 Task: Add the task  Create a data backup and recovery plan for a company's IT infrastructure to the section Agile Aces in the project AdvantEdge and add a Due Date to the respective task as 2024/04/17
Action: Mouse moved to (81, 305)
Screenshot: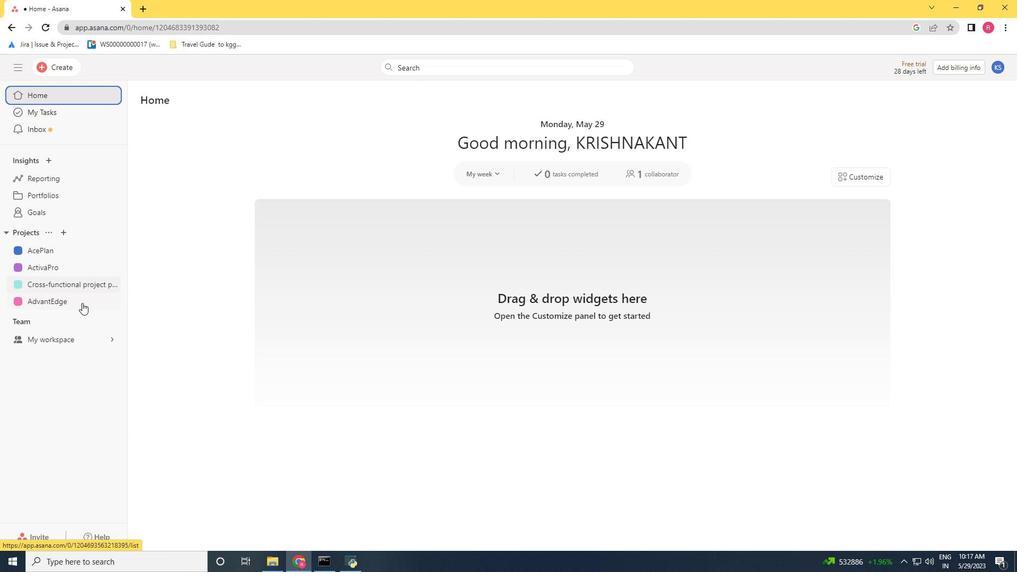 
Action: Mouse pressed left at (81, 305)
Screenshot: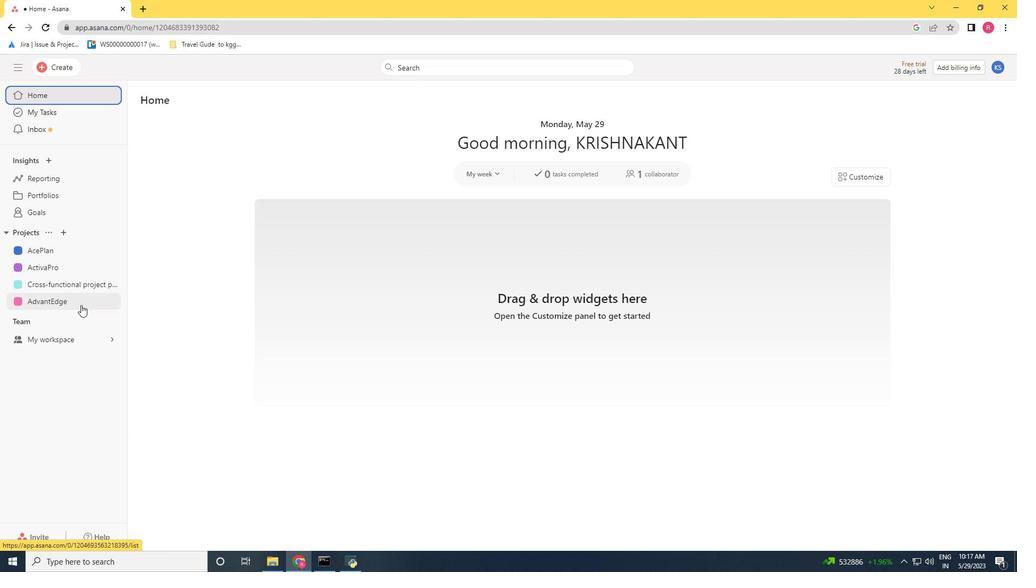 
Action: Mouse moved to (444, 387)
Screenshot: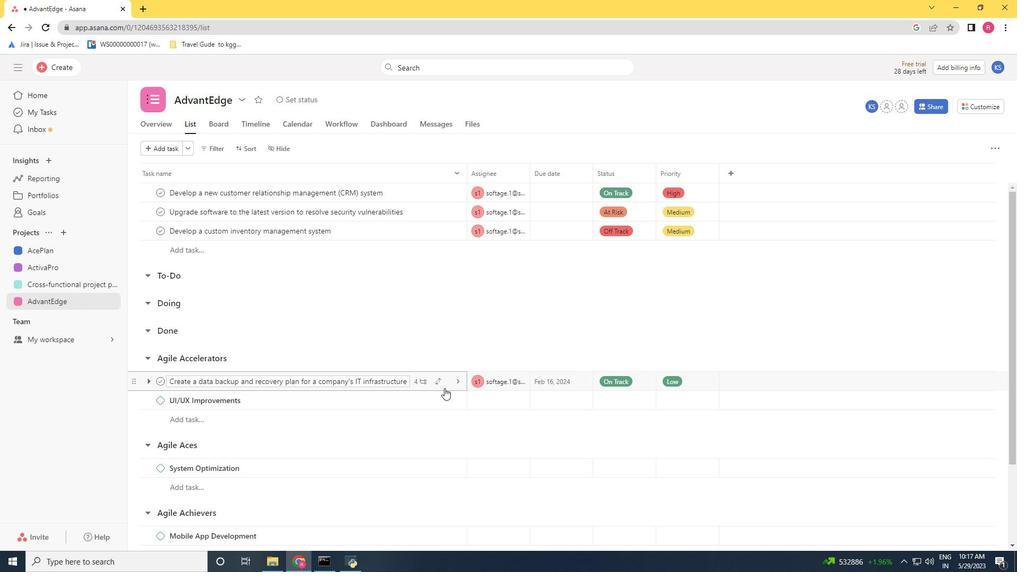 
Action: Mouse pressed left at (444, 387)
Screenshot: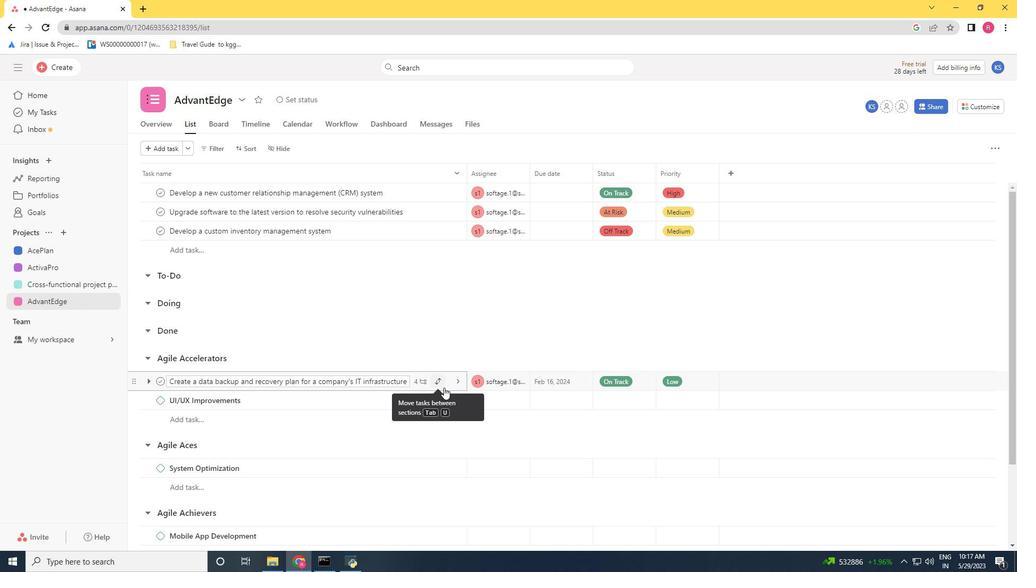 
Action: Mouse moved to (408, 323)
Screenshot: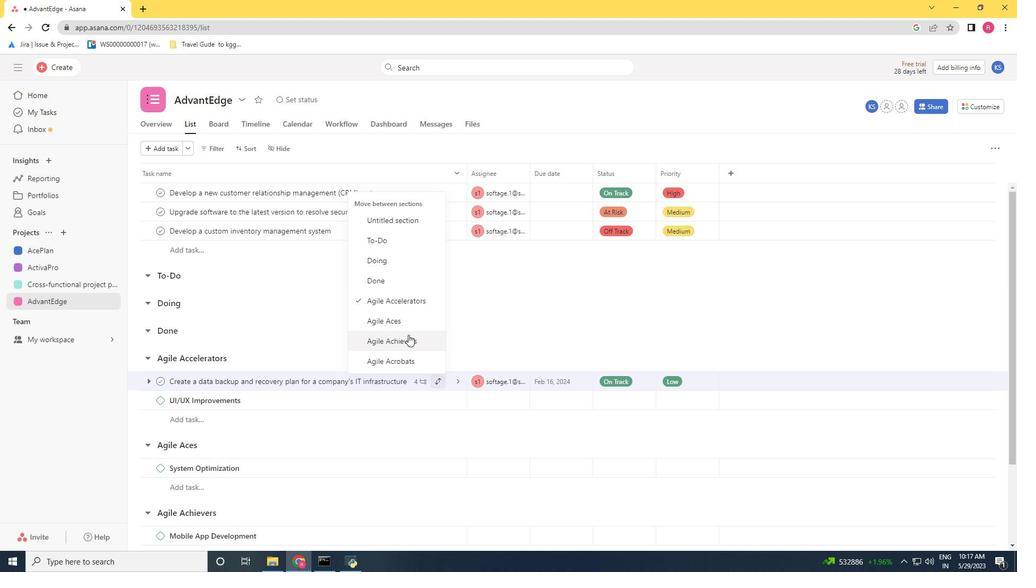 
Action: Mouse pressed left at (408, 323)
Screenshot: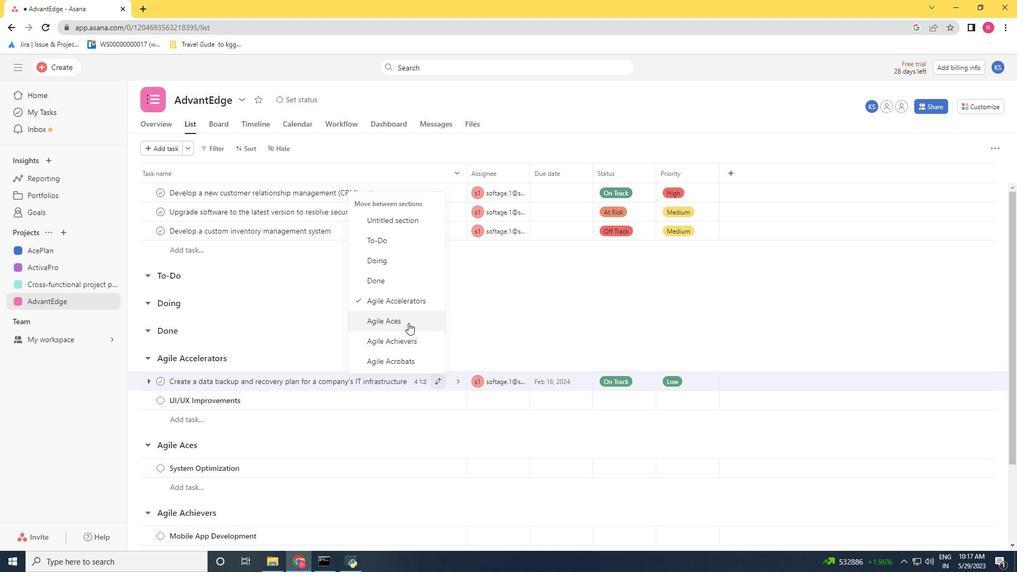 
Action: Mouse moved to (191, 430)
Screenshot: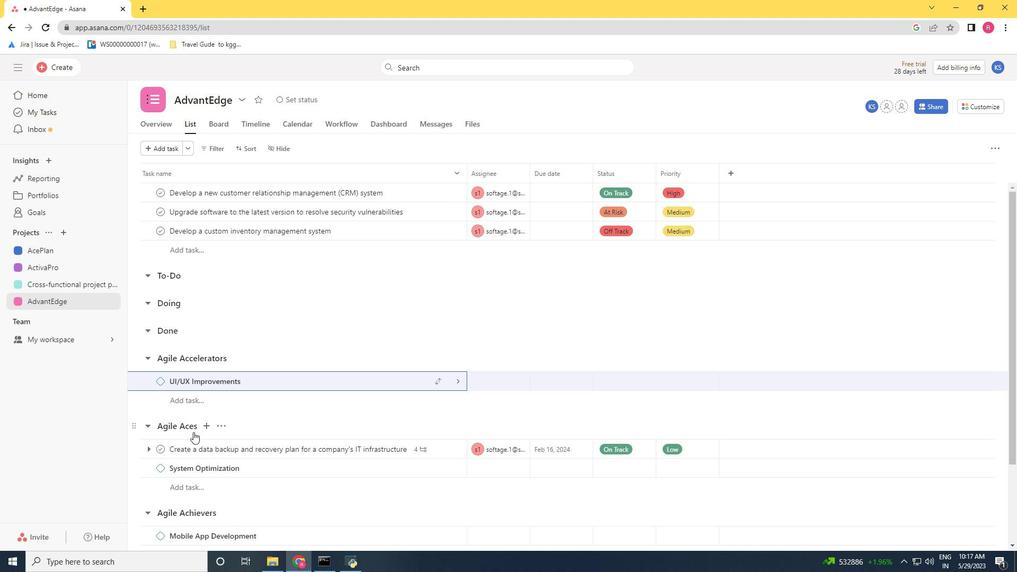 
Action: Mouse pressed left at (191, 430)
Screenshot: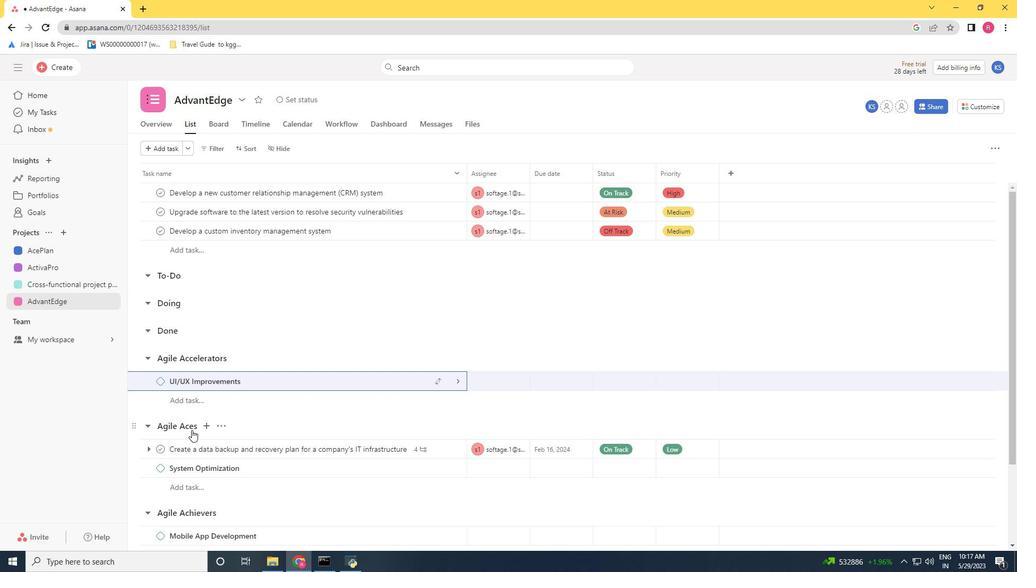 
Action: Mouse moved to (576, 452)
Screenshot: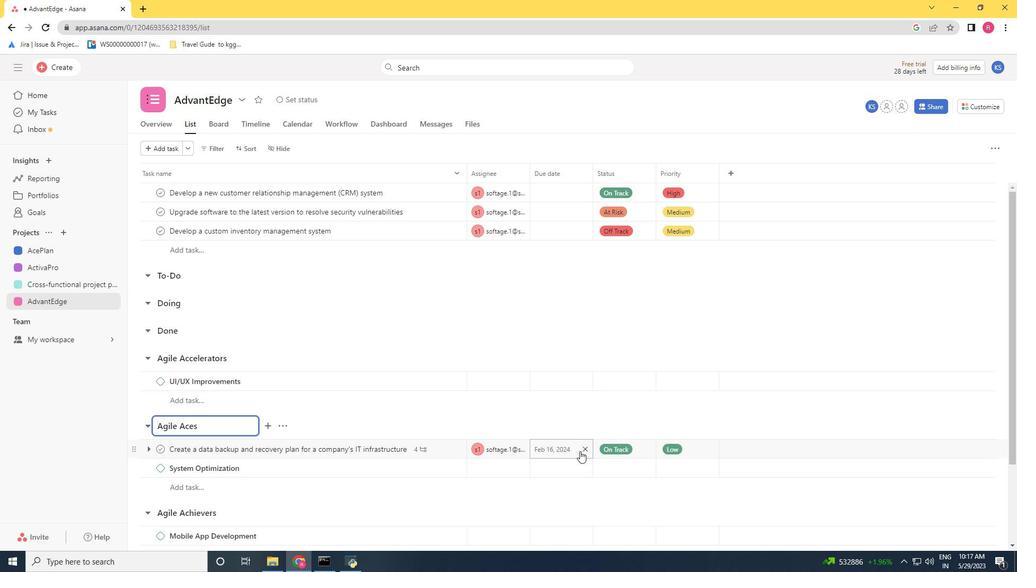 
Action: Mouse pressed left at (576, 452)
Screenshot: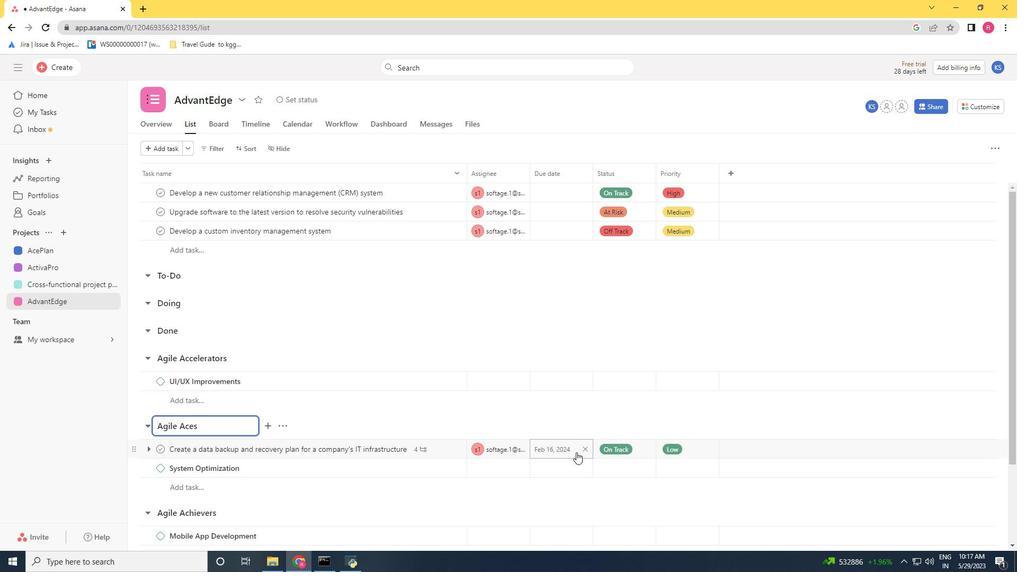 
Action: Mouse moved to (668, 276)
Screenshot: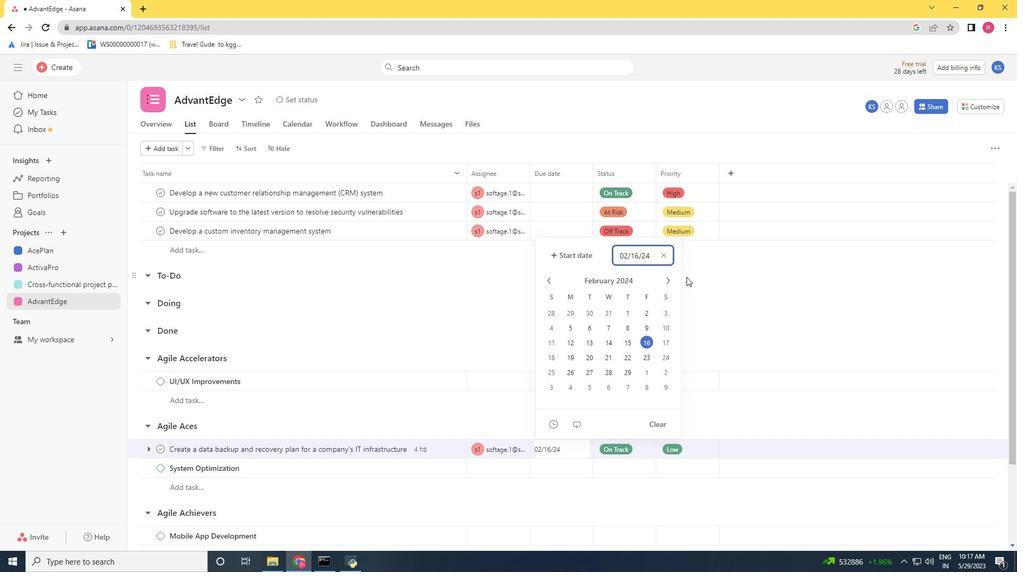 
Action: Mouse pressed left at (668, 276)
Screenshot: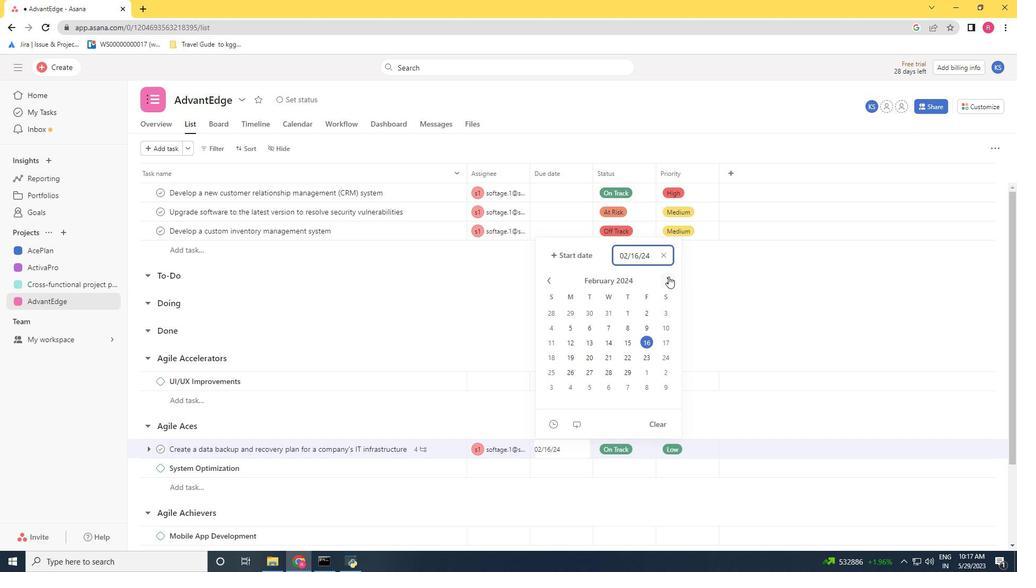 
Action: Mouse pressed left at (668, 276)
Screenshot: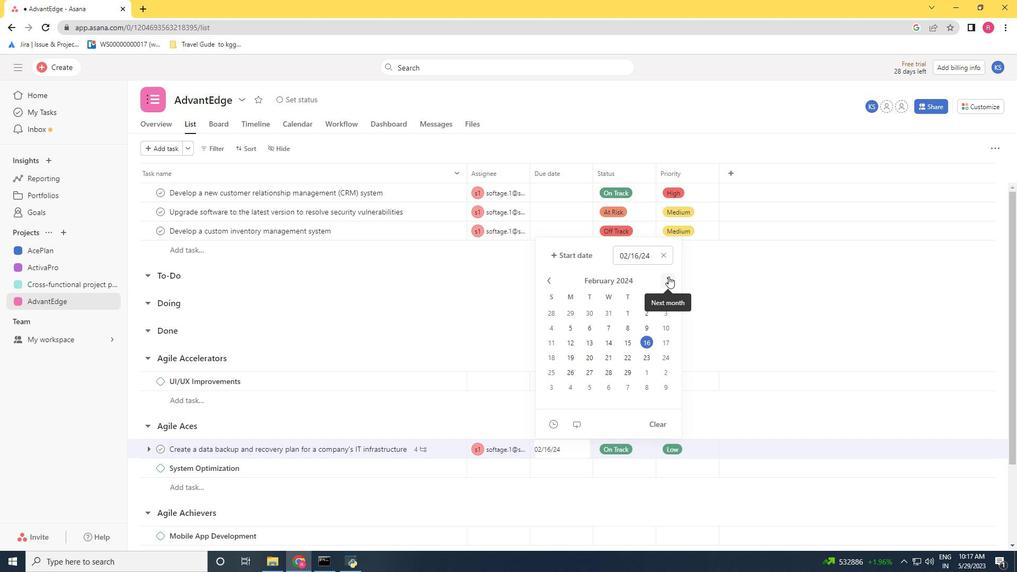 
Action: Mouse moved to (606, 339)
Screenshot: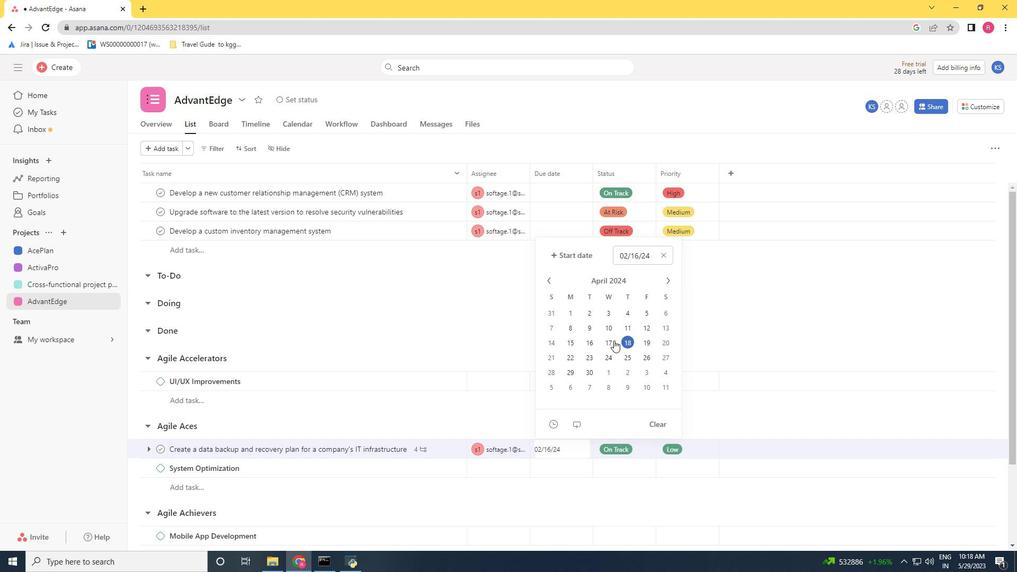 
Action: Mouse pressed left at (606, 339)
Screenshot: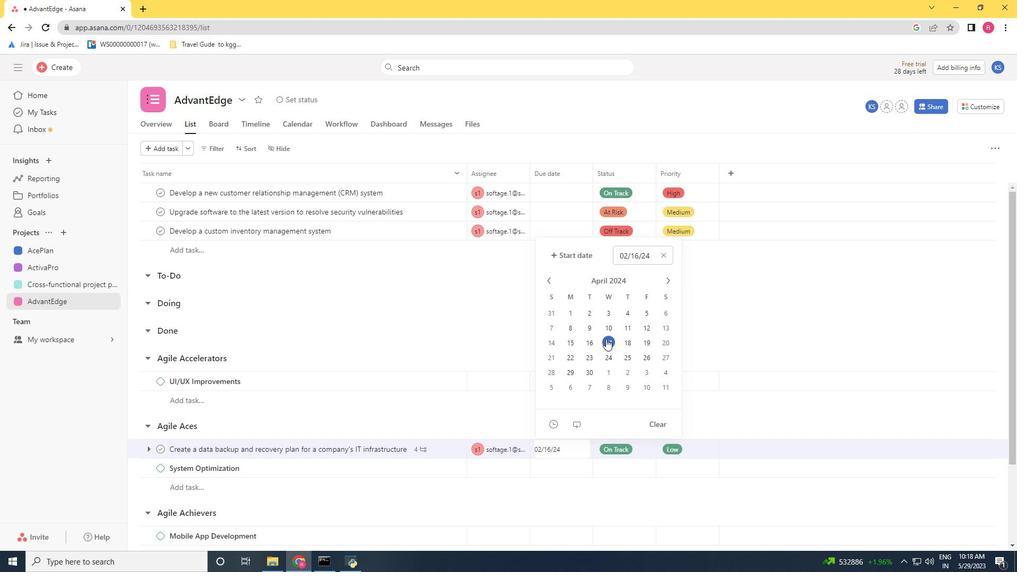 
Action: Mouse moved to (52, 421)
Screenshot: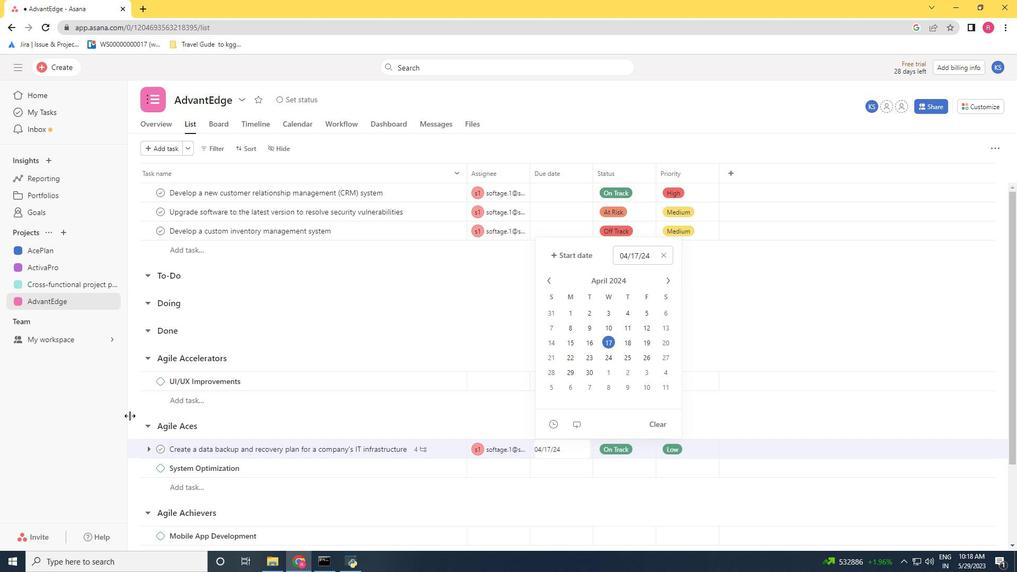 
Action: Mouse pressed left at (52, 421)
Screenshot: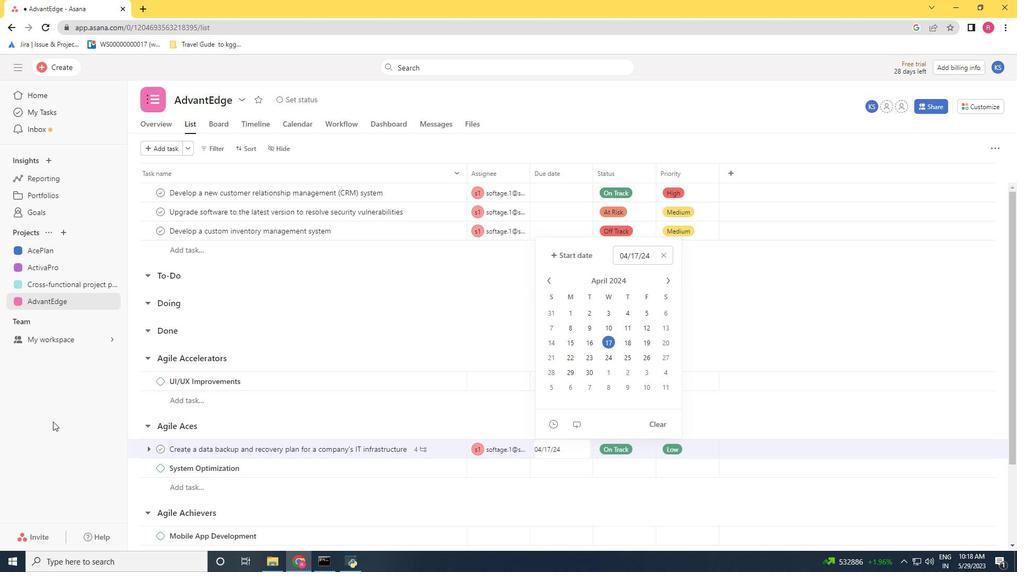 
